 Task: Add the task  Upgrade and migrate company email marketing to a cloud-based solution to the section Data Analysis Sprint in the project AgriSoft and add a Due Date to the respective task as 2024/03/19
Action: Mouse moved to (337, 376)
Screenshot: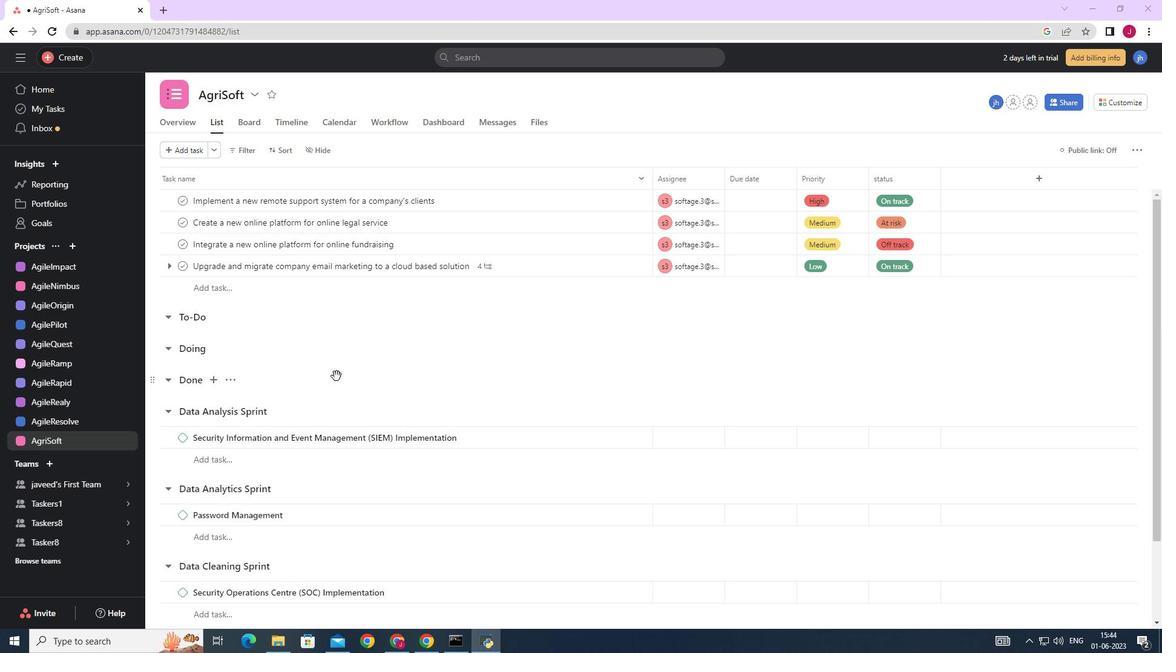 
Action: Mouse scrolled (337, 377) with delta (0, 0)
Screenshot: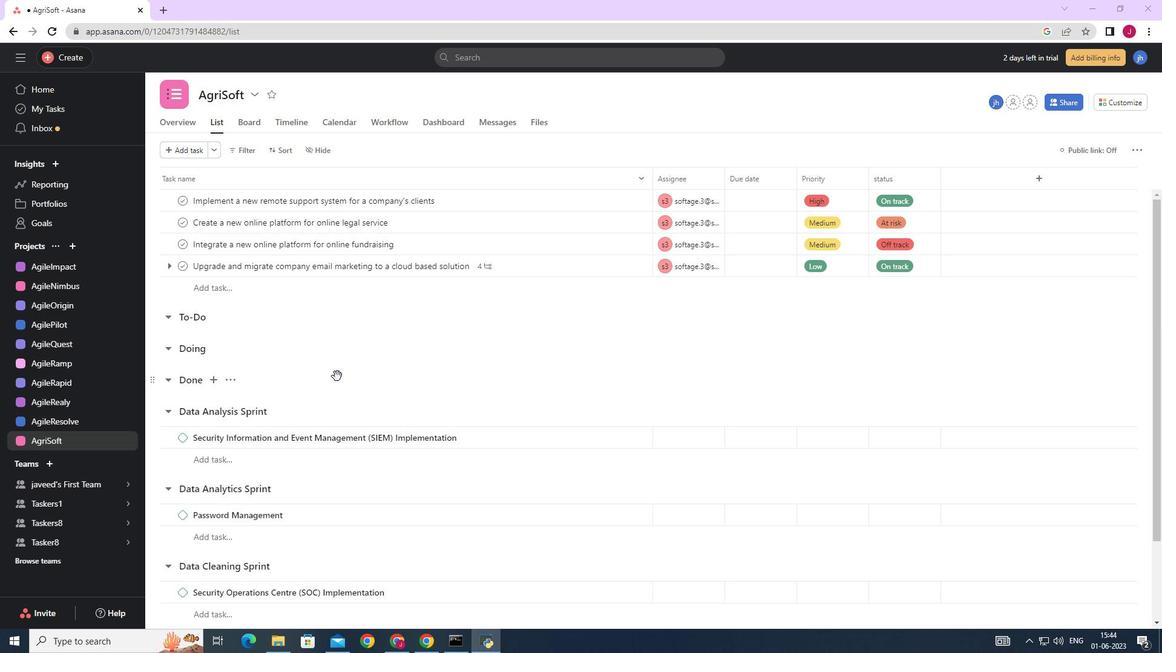 
Action: Mouse scrolled (337, 377) with delta (0, 0)
Screenshot: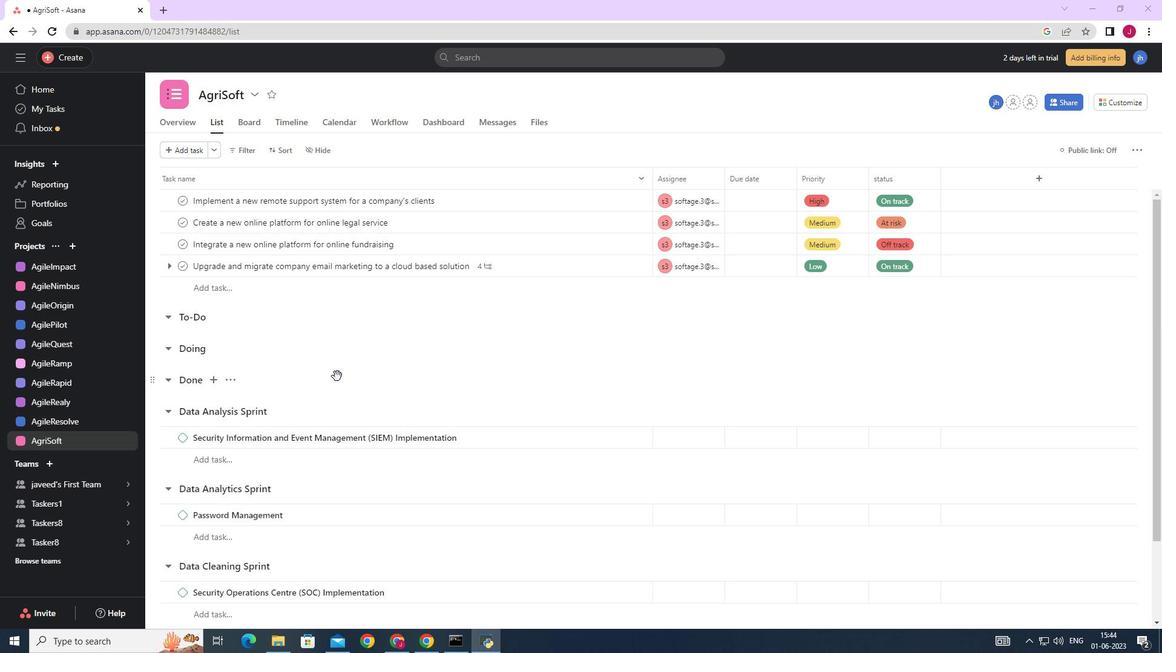 
Action: Mouse scrolled (337, 377) with delta (0, 0)
Screenshot: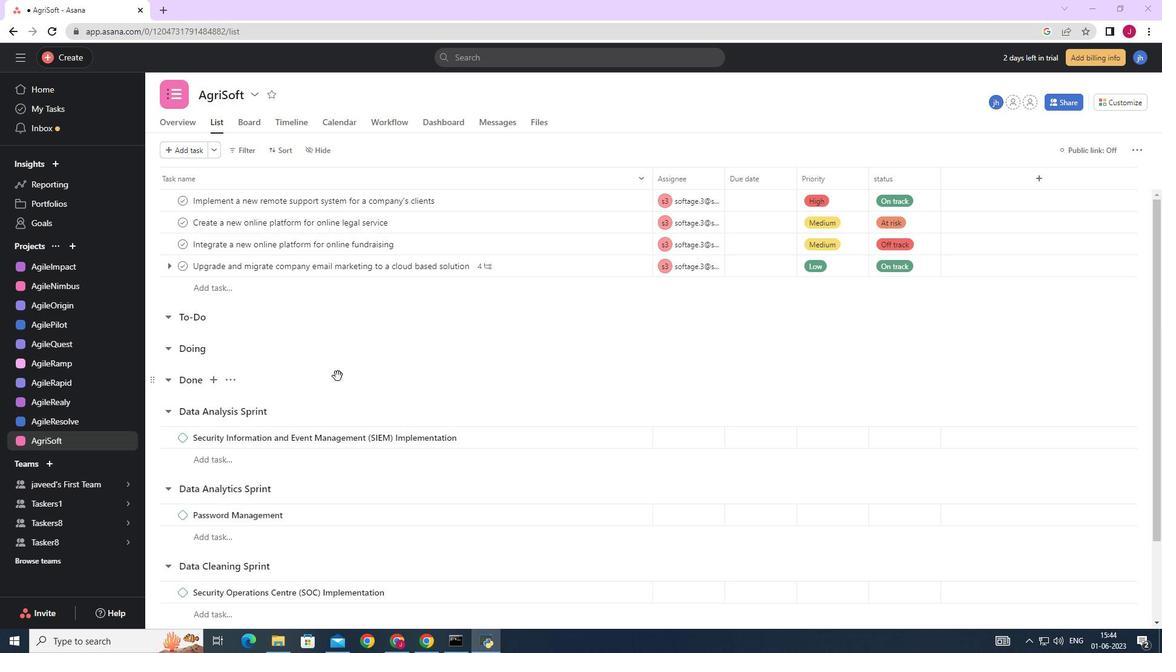 
Action: Mouse moved to (379, 430)
Screenshot: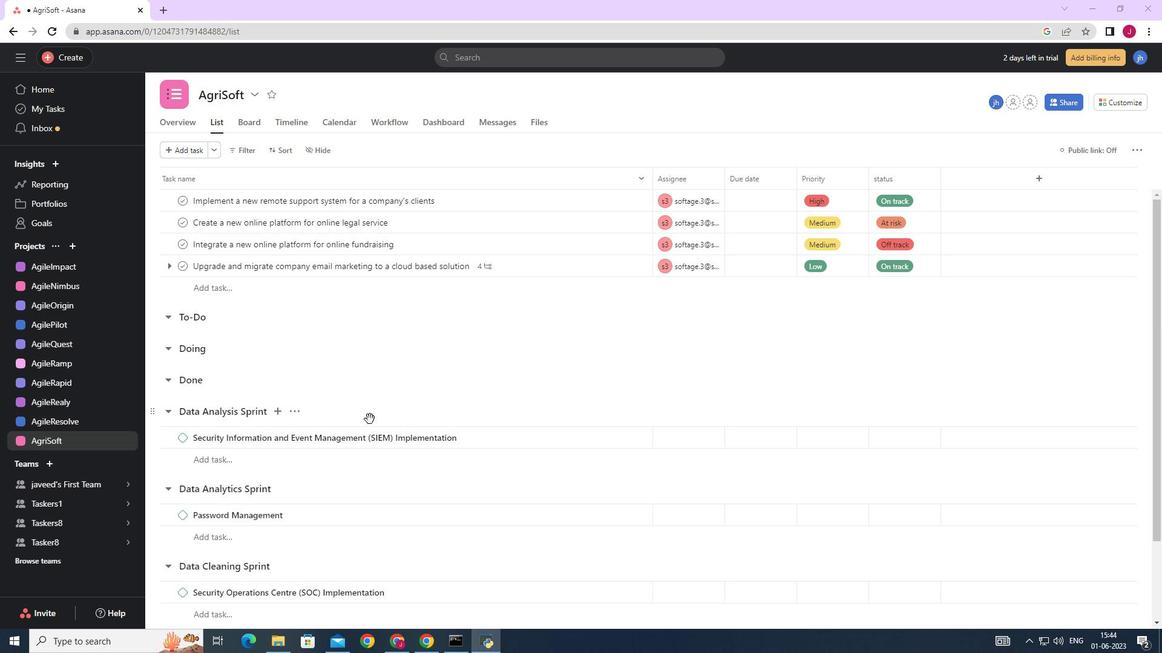
Action: Mouse scrolled (379, 430) with delta (0, 0)
Screenshot: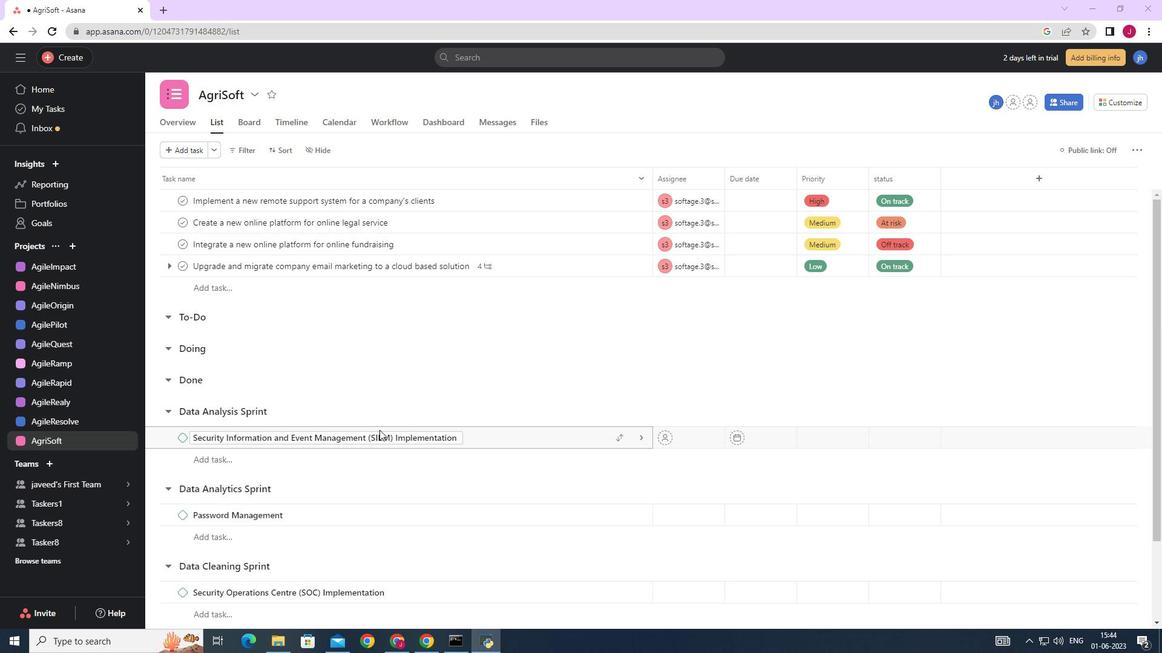 
Action: Mouse scrolled (379, 430) with delta (0, 0)
Screenshot: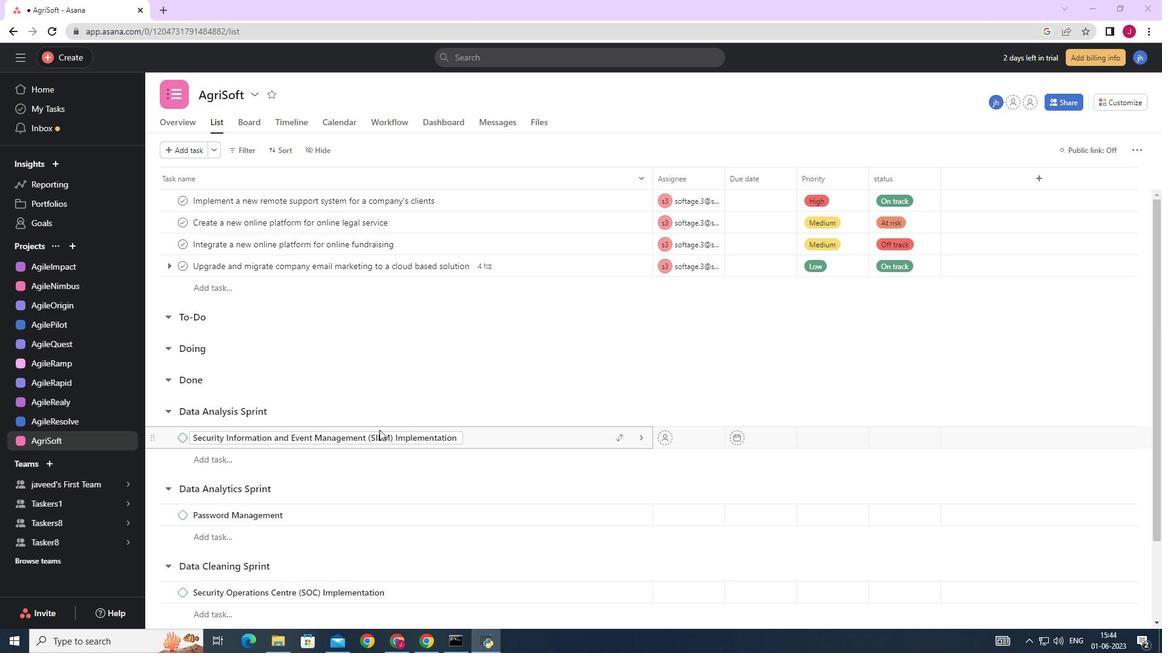 
Action: Mouse scrolled (379, 430) with delta (0, 0)
Screenshot: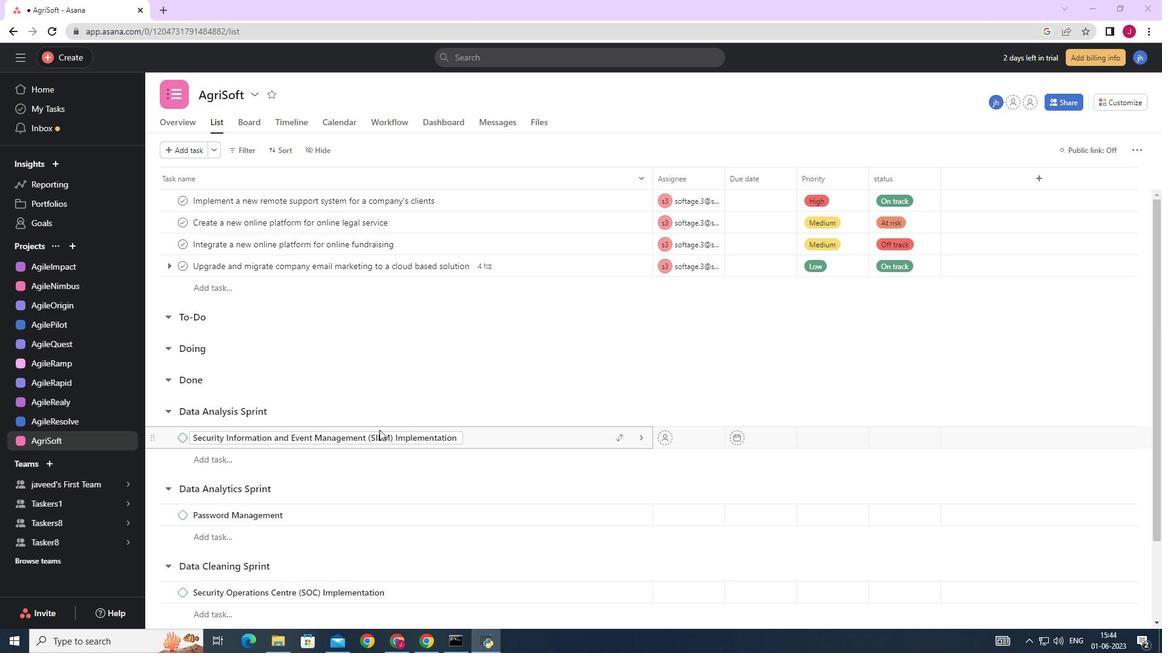 
Action: Mouse moved to (617, 269)
Screenshot: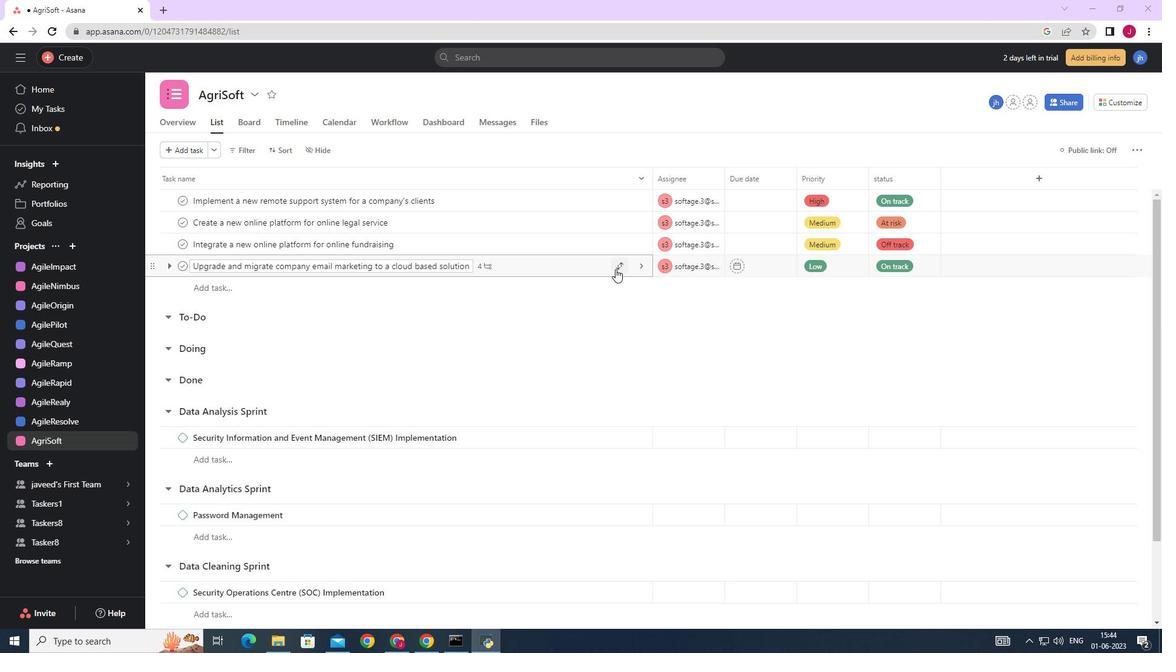 
Action: Mouse pressed left at (617, 269)
Screenshot: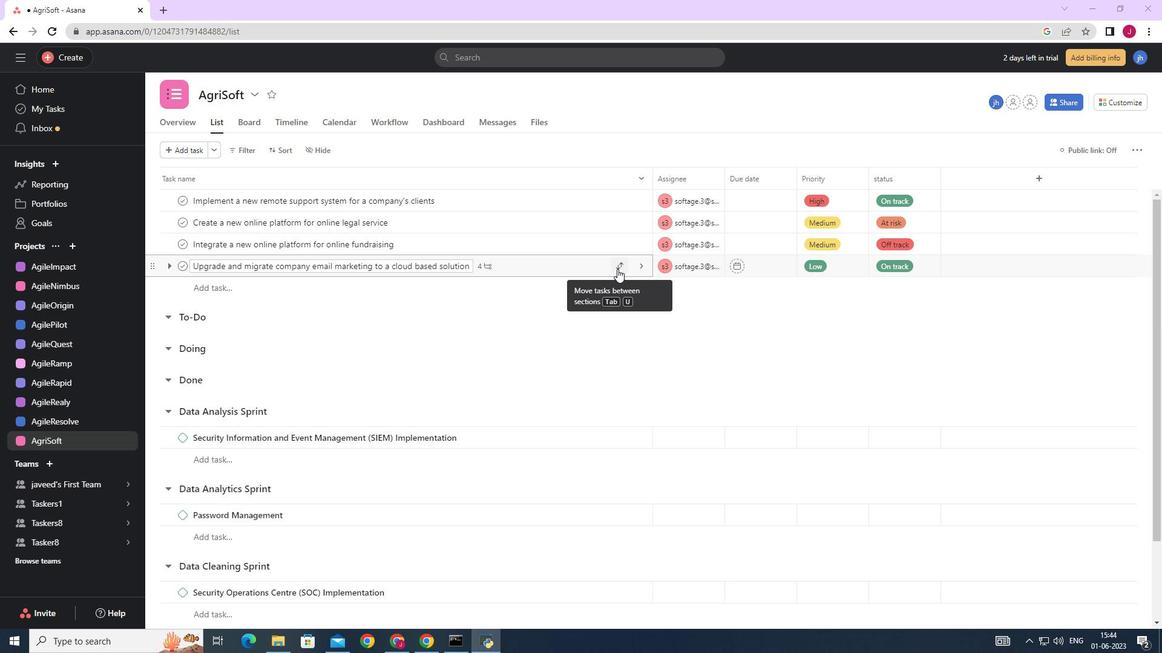
Action: Mouse moved to (564, 400)
Screenshot: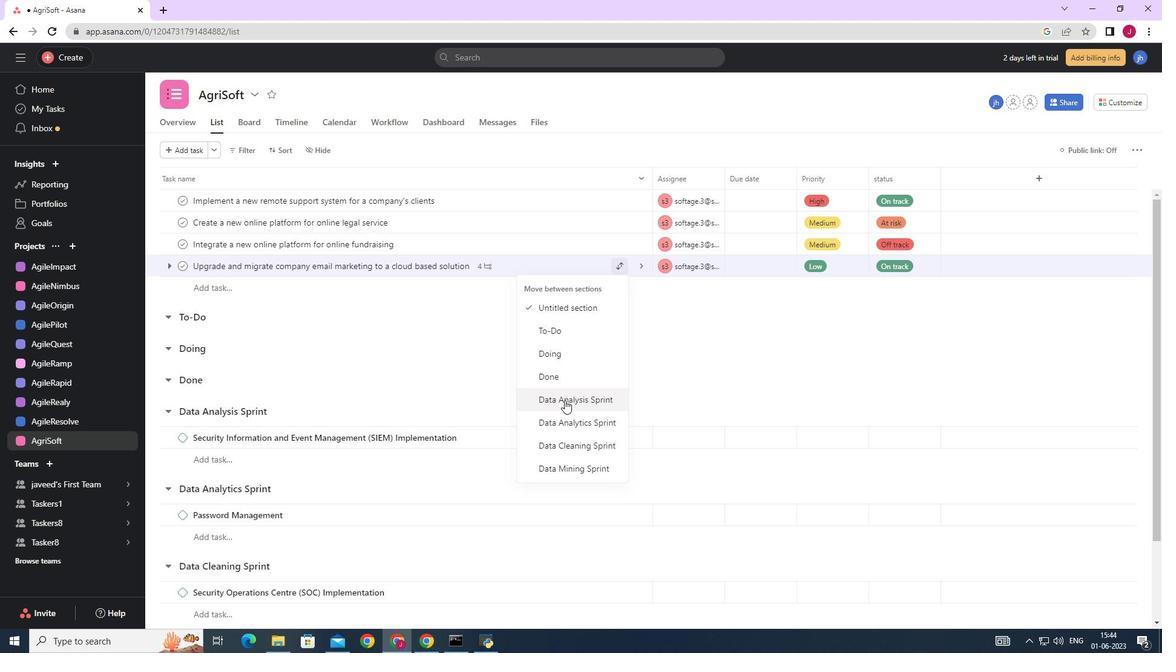
Action: Mouse pressed left at (564, 400)
Screenshot: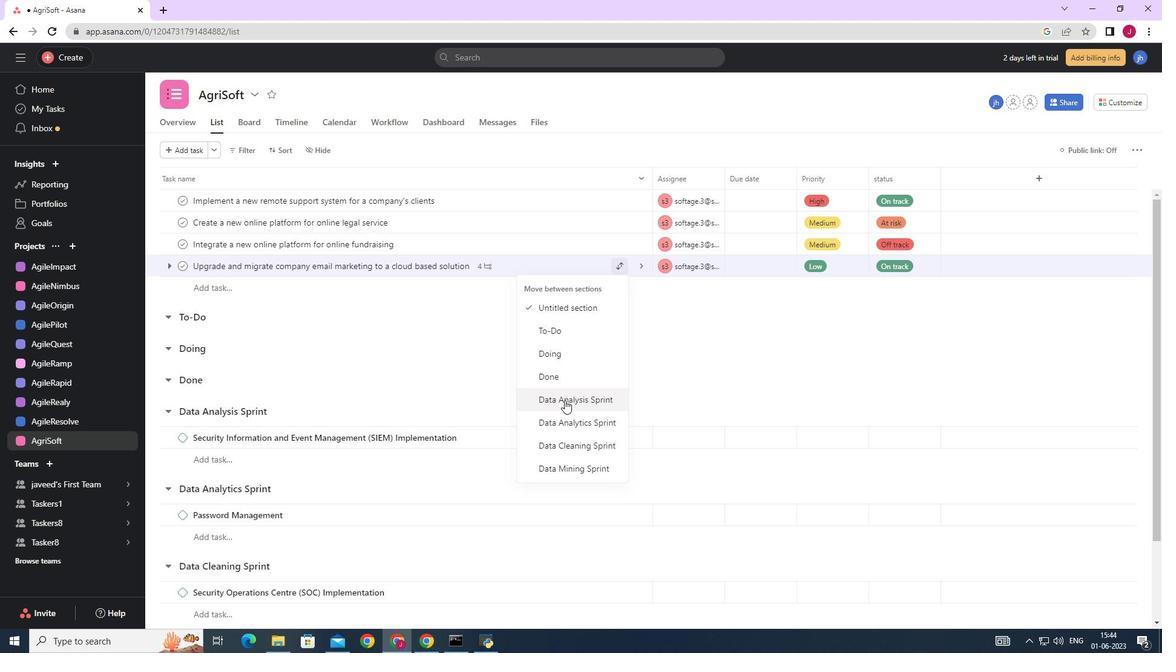 
Action: Mouse moved to (767, 415)
Screenshot: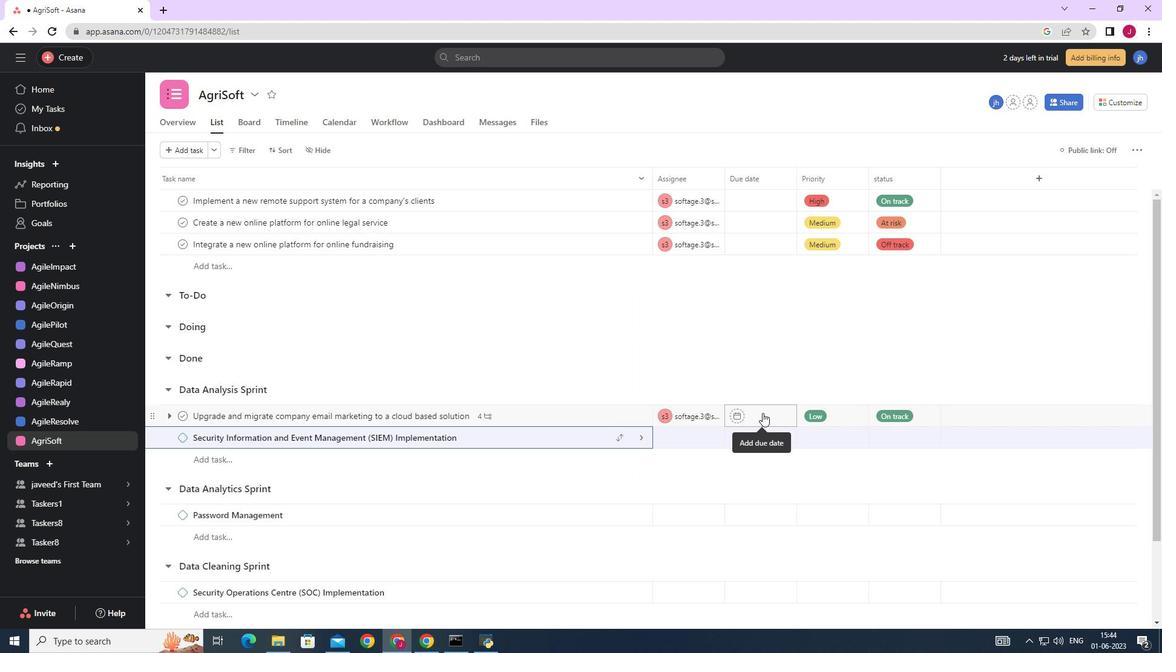
Action: Mouse pressed left at (767, 415)
Screenshot: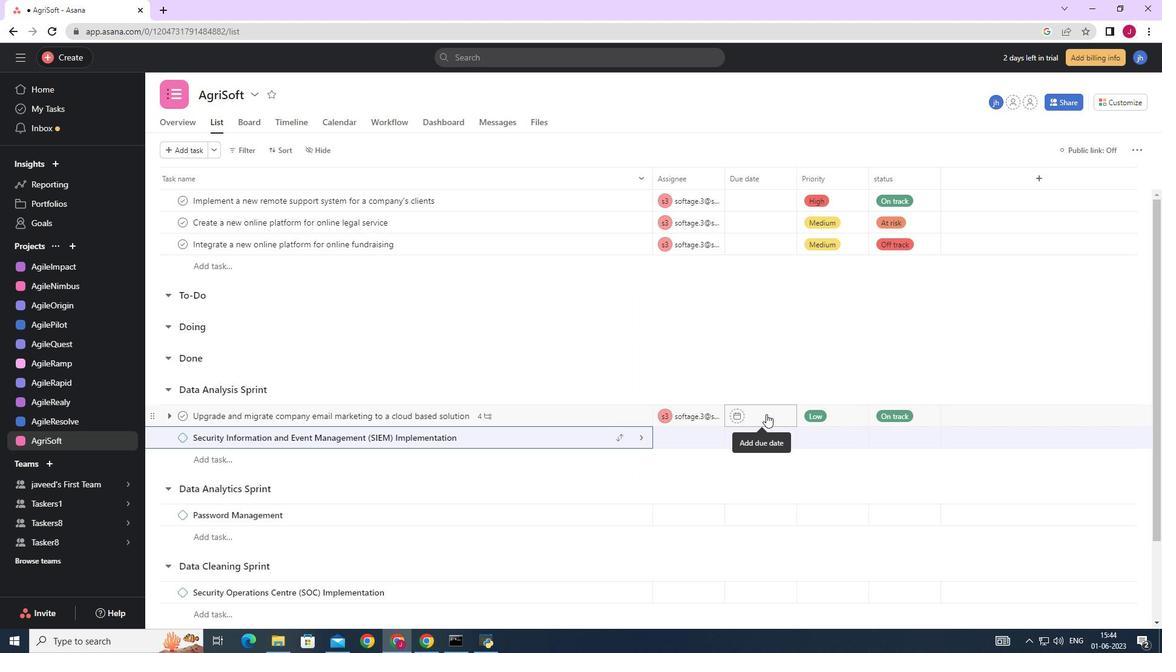 
Action: Mouse moved to (878, 224)
Screenshot: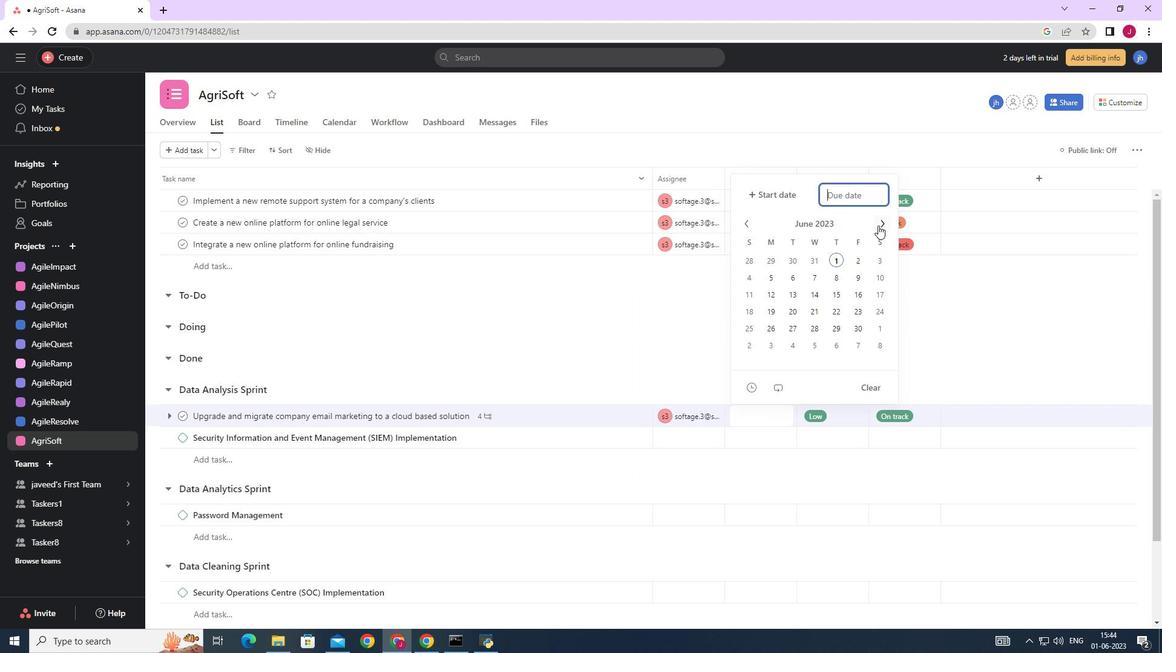 
Action: Mouse pressed left at (878, 224)
Screenshot: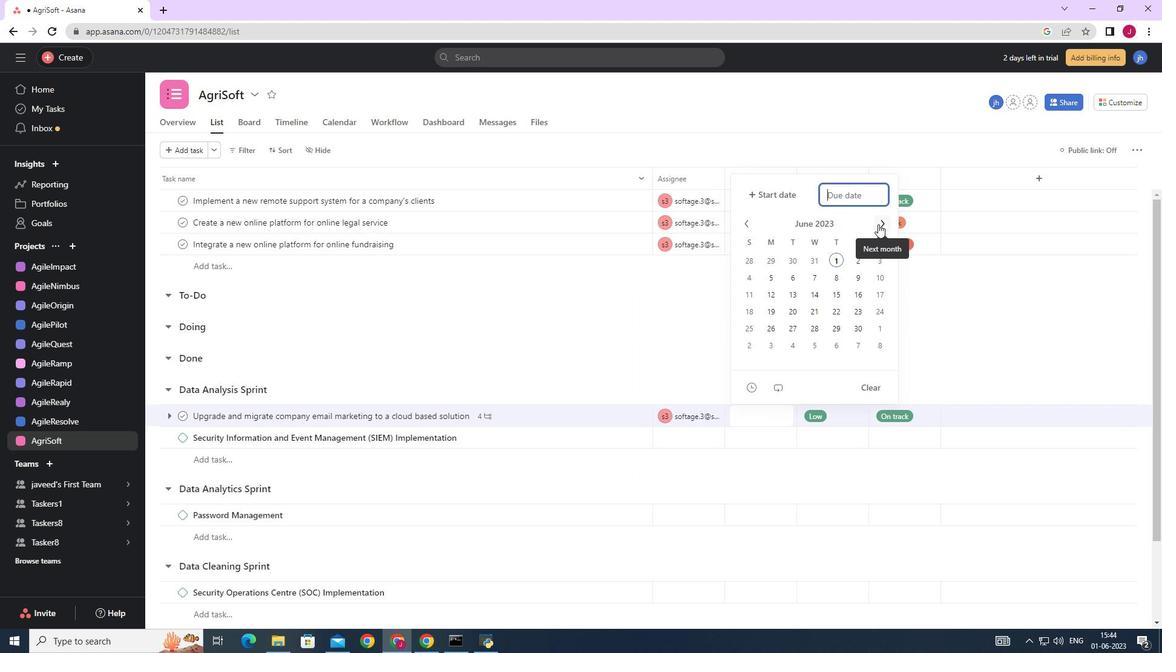 
Action: Mouse moved to (878, 224)
Screenshot: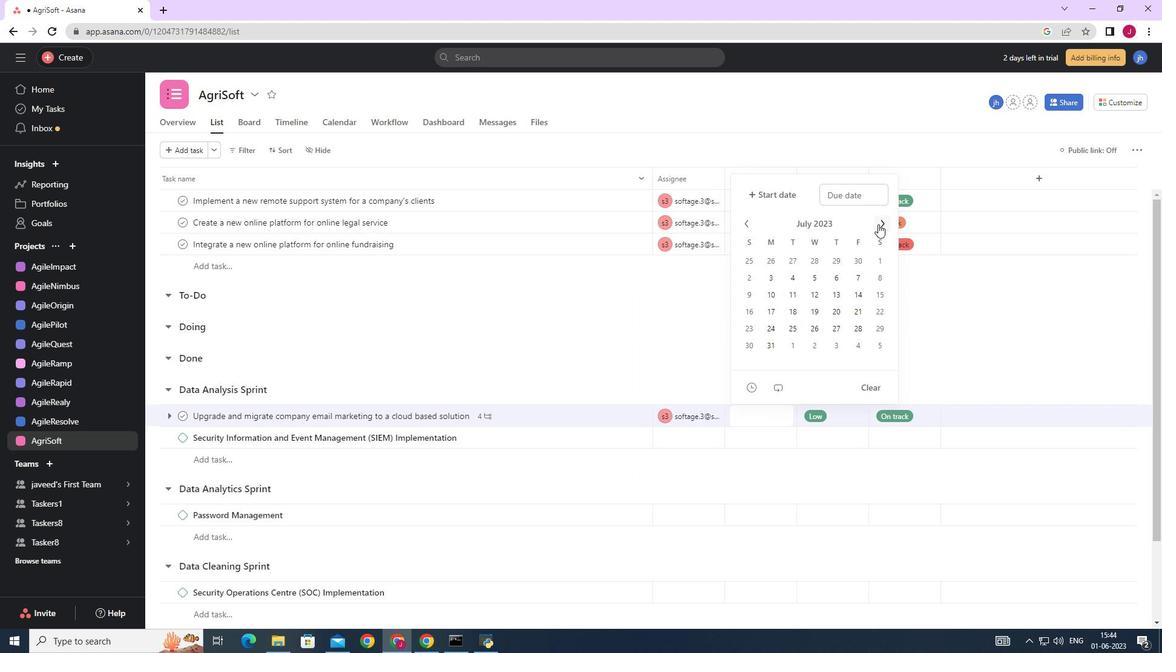 
Action: Mouse pressed left at (878, 224)
Screenshot: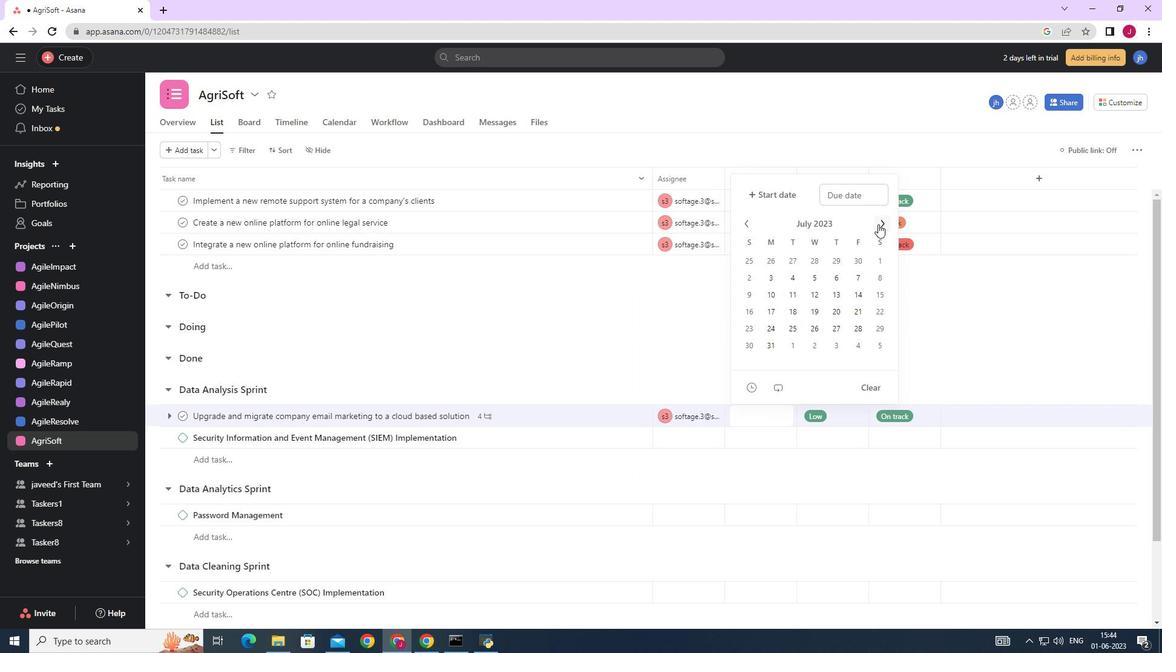 
Action: Mouse pressed left at (878, 224)
Screenshot: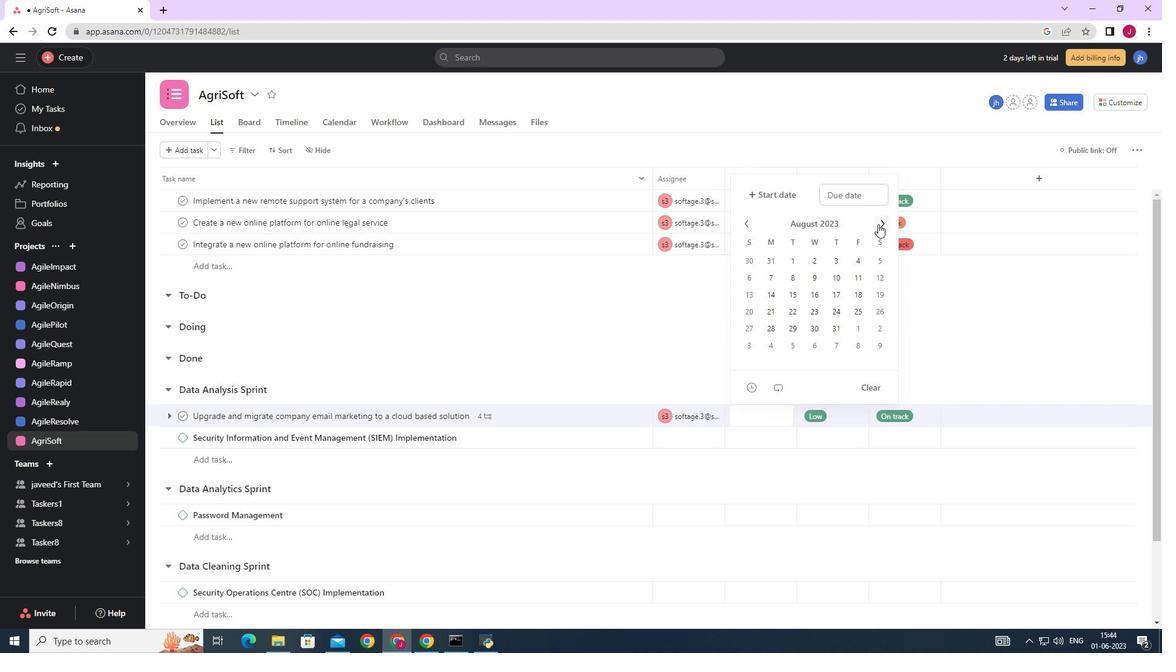 
Action: Mouse moved to (753, 225)
Screenshot: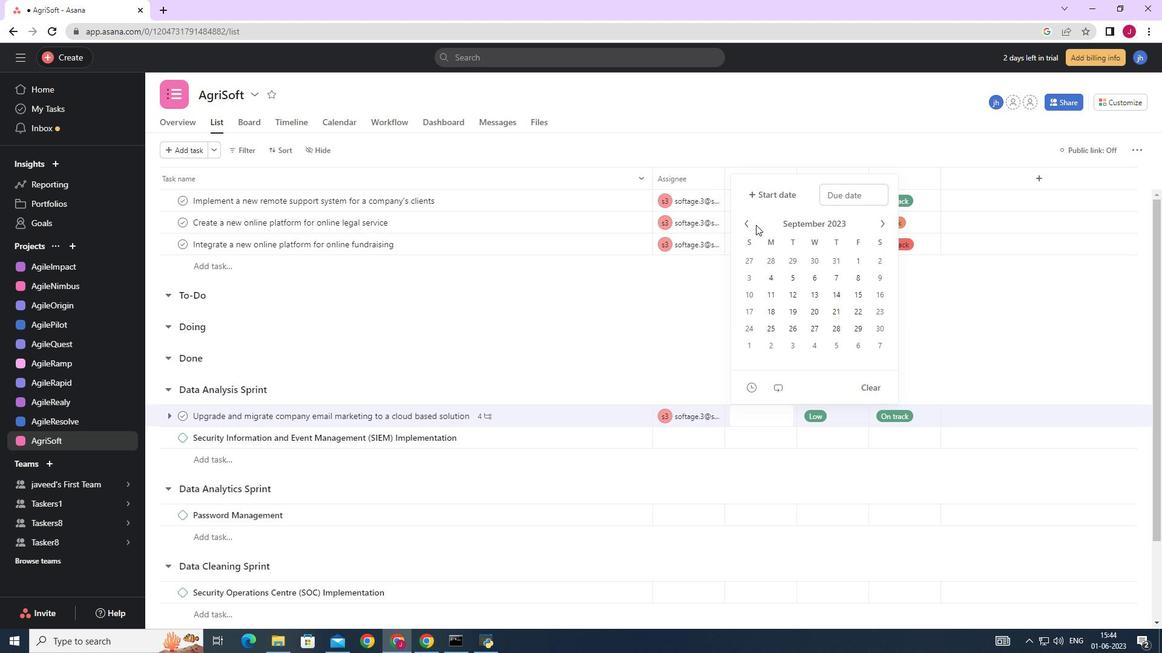 
Action: Mouse pressed left at (753, 225)
Screenshot: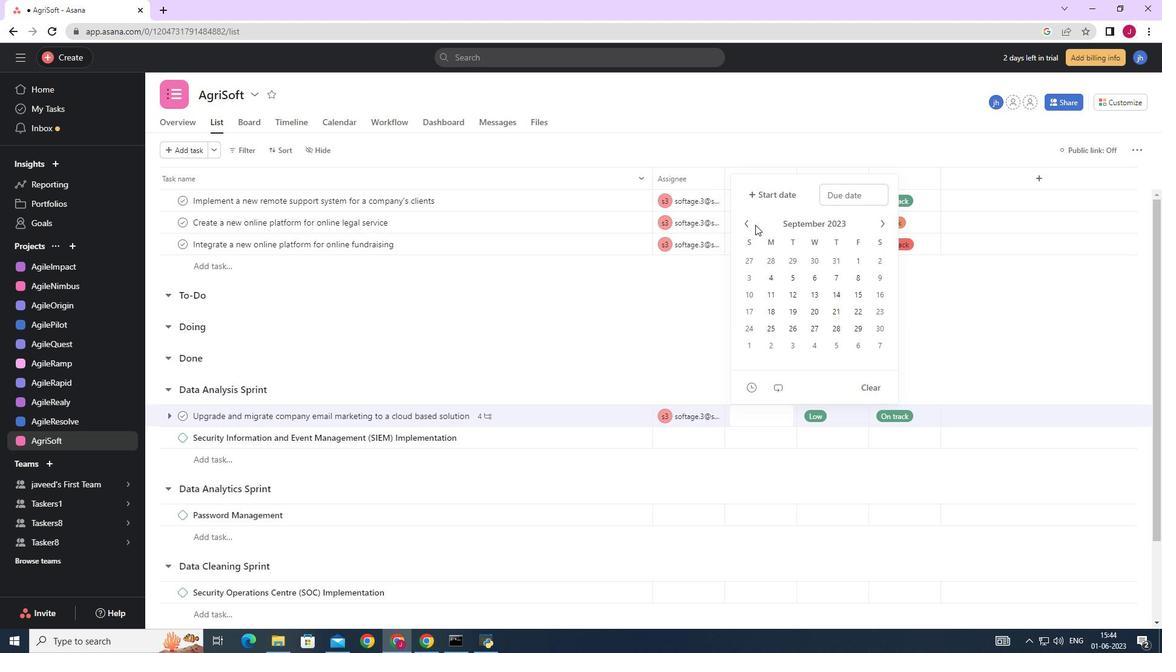 
Action: Mouse pressed left at (753, 225)
Screenshot: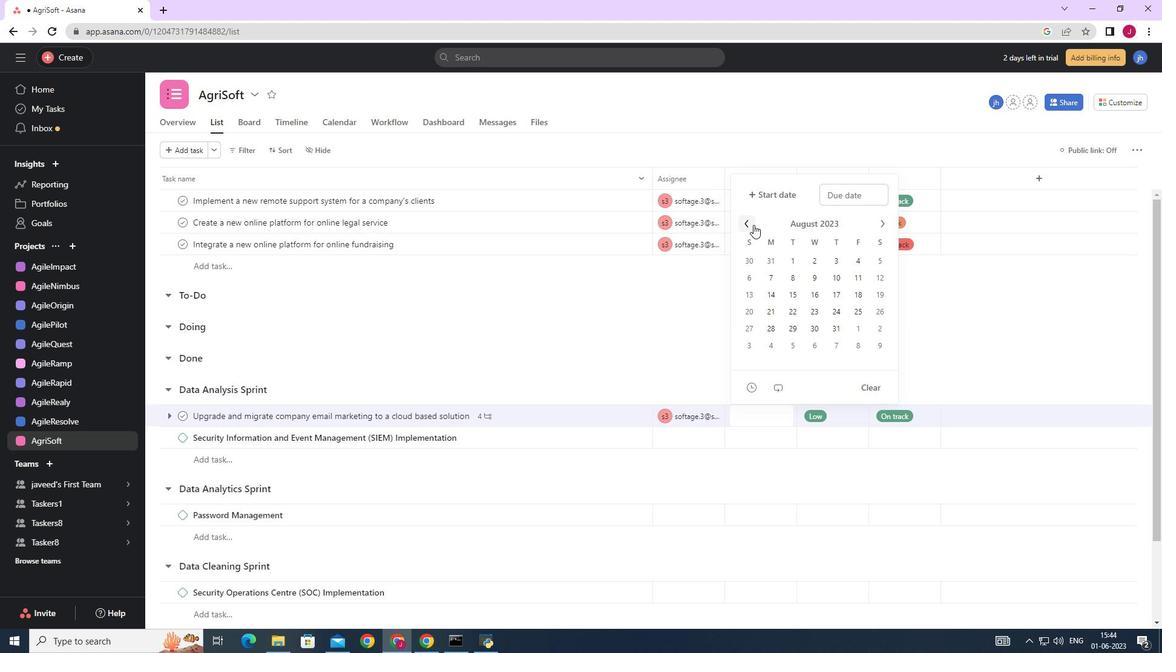 
Action: Mouse pressed left at (753, 225)
Screenshot: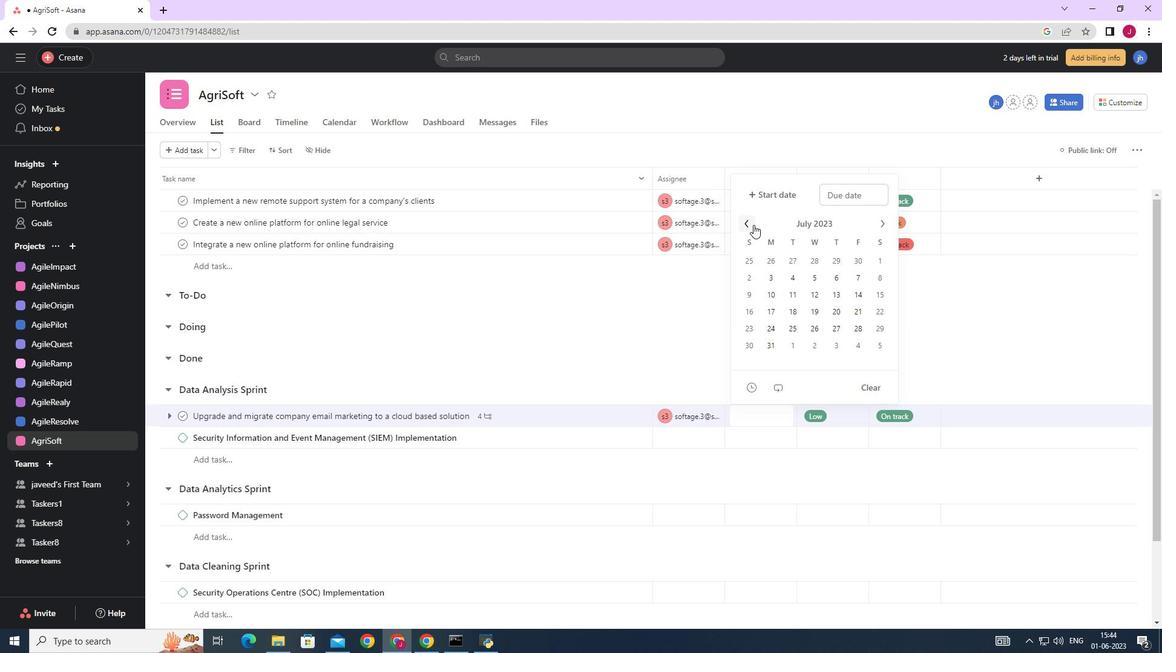 
Action: Mouse pressed left at (753, 225)
Screenshot: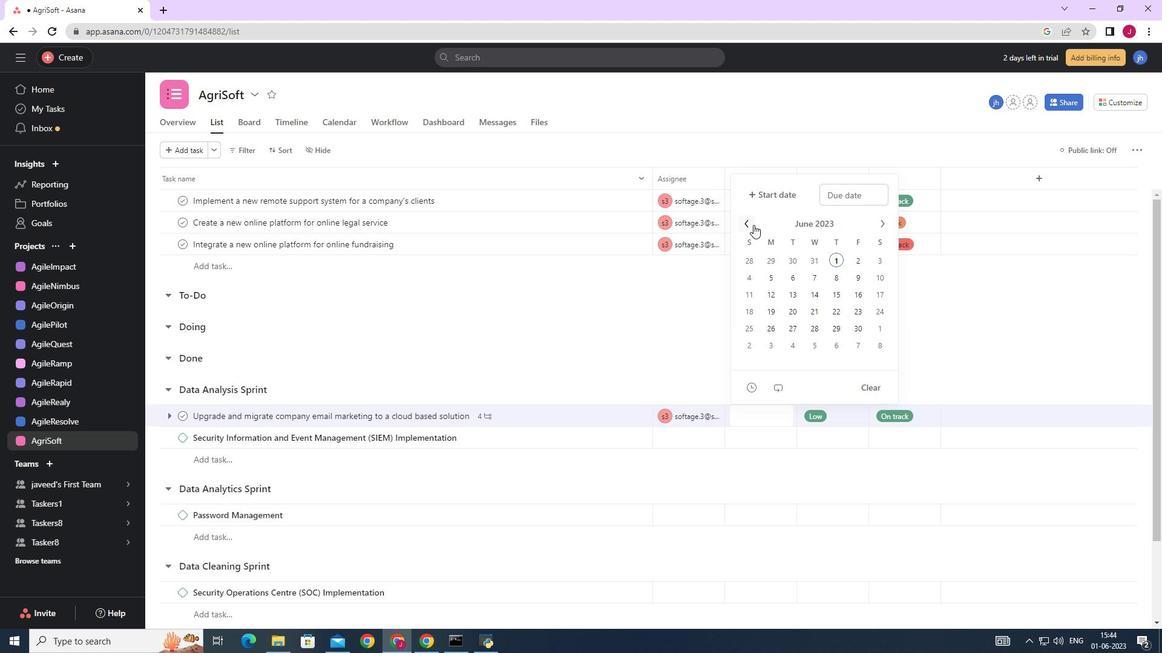 
Action: Mouse pressed left at (753, 225)
Screenshot: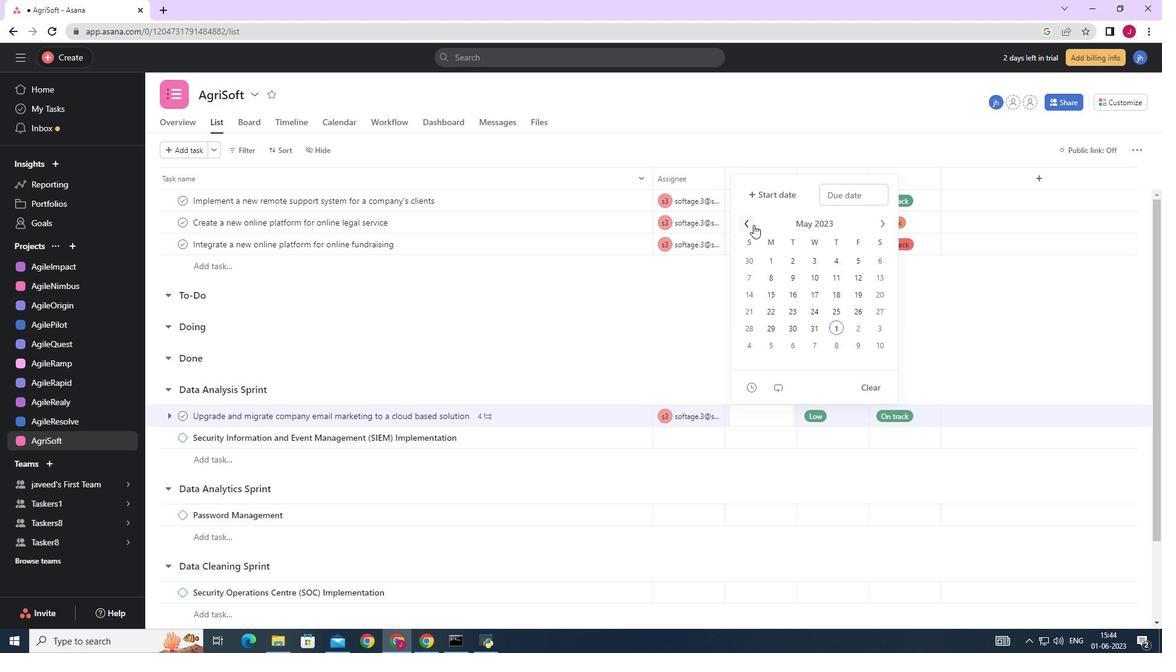 
Action: Mouse pressed left at (753, 225)
Screenshot: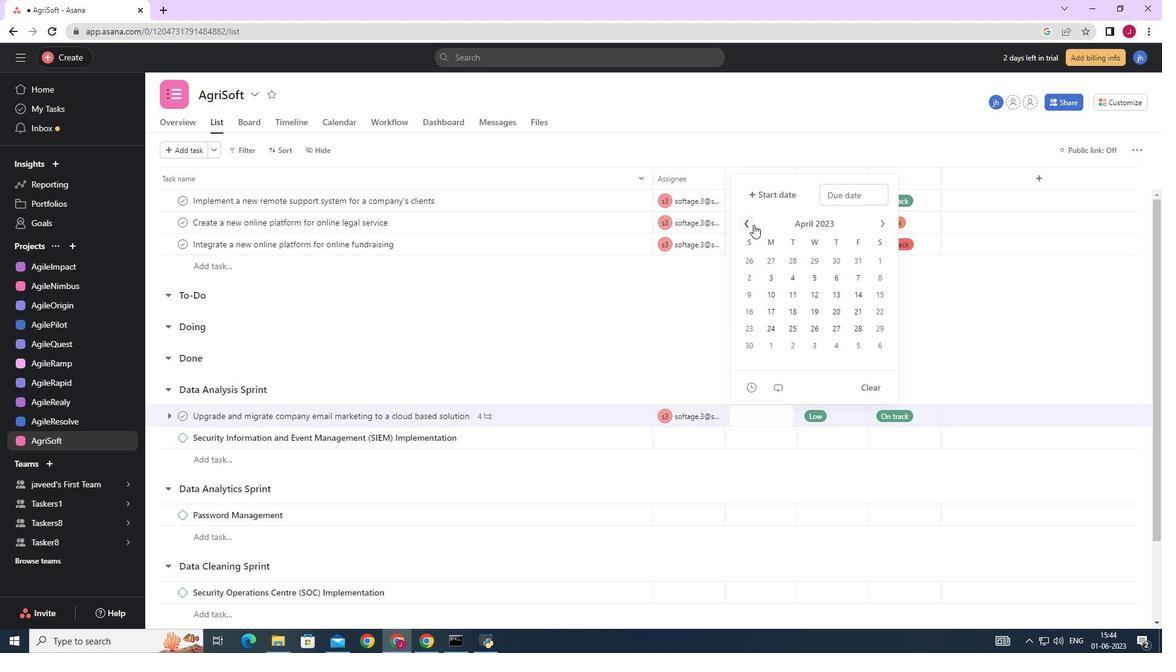 
Action: Mouse moved to (754, 313)
Screenshot: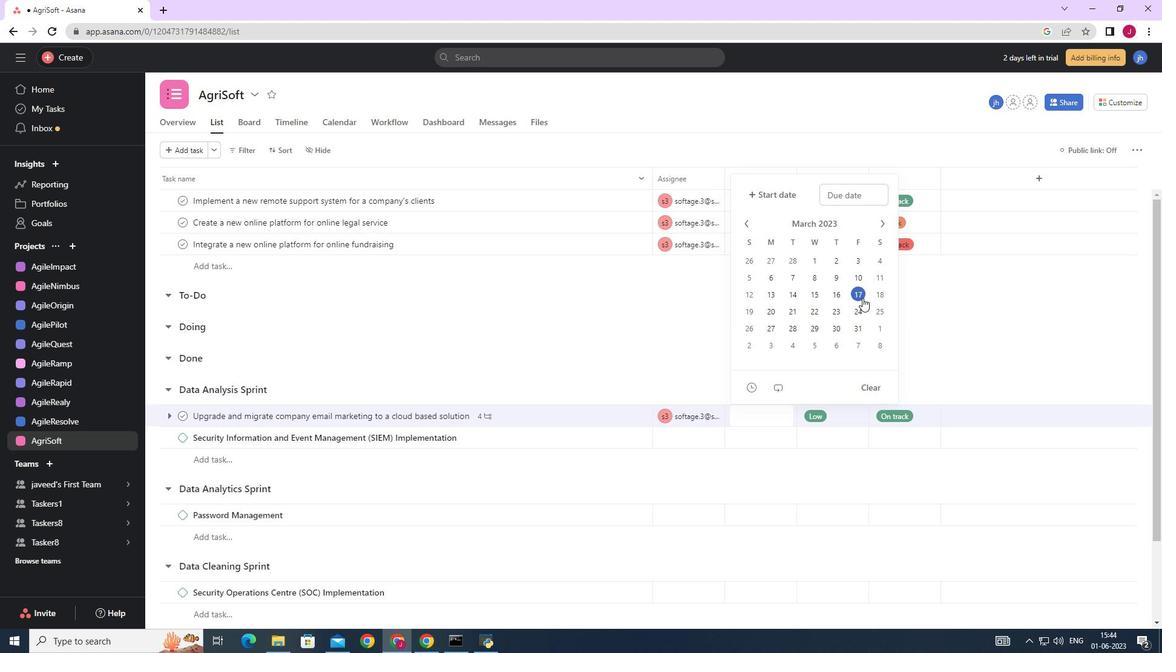 
Action: Mouse pressed left at (754, 313)
Screenshot: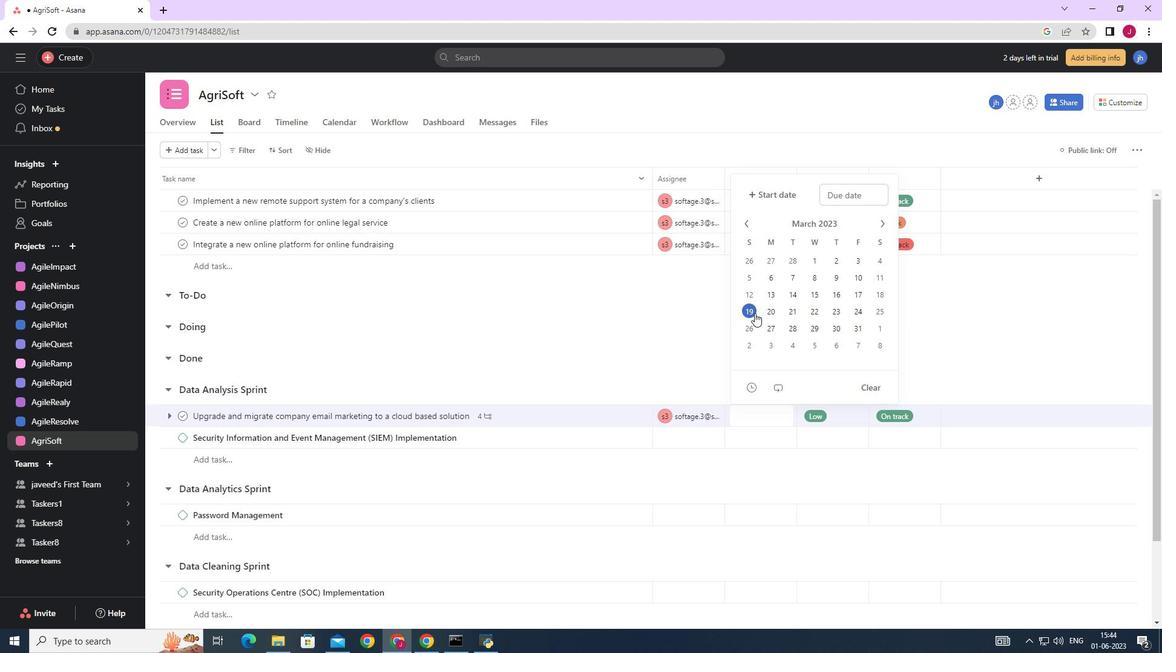 
Action: Mouse moved to (977, 329)
Screenshot: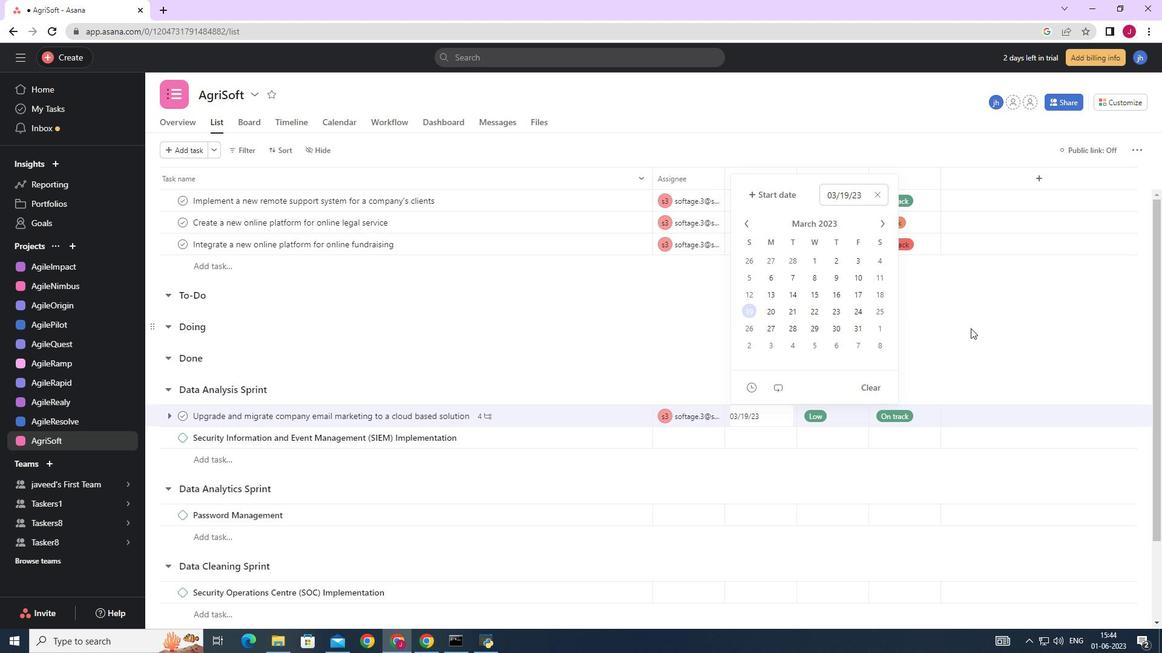 
Action: Mouse pressed left at (977, 329)
Screenshot: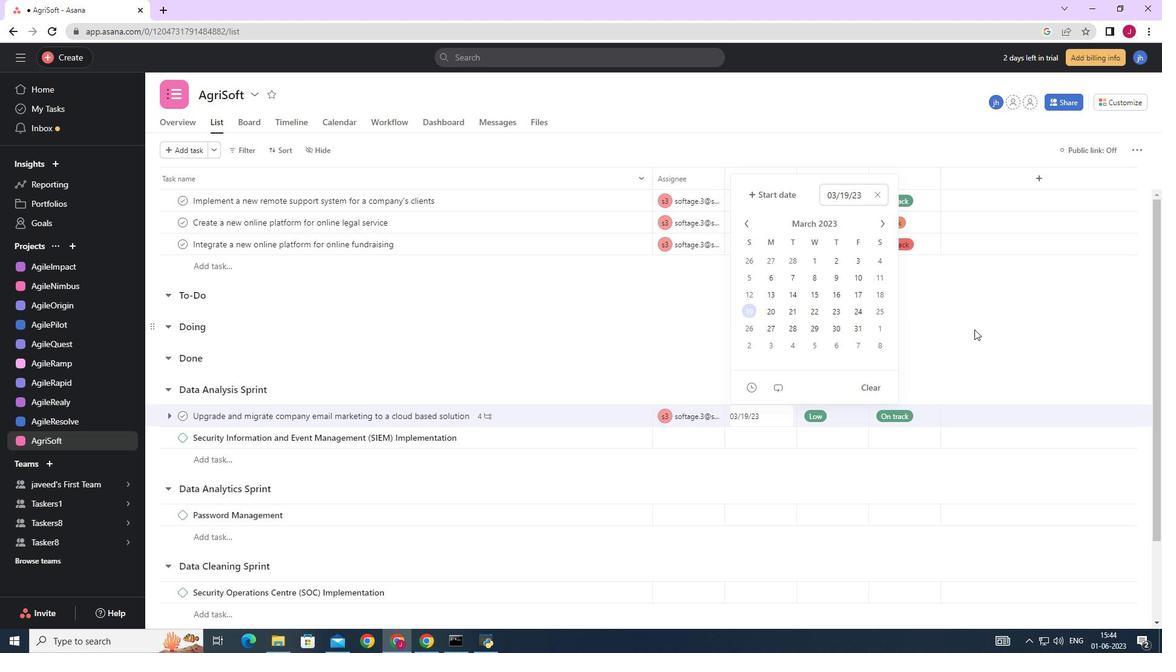 
